 Task: In the  document Amelia.pdf change page color to  'Light Brown'. Add link on bottom left corner of the sheet: 'in.pinterest.com' Insert page numer on bottom of the page
Action: Mouse moved to (44, 58)
Screenshot: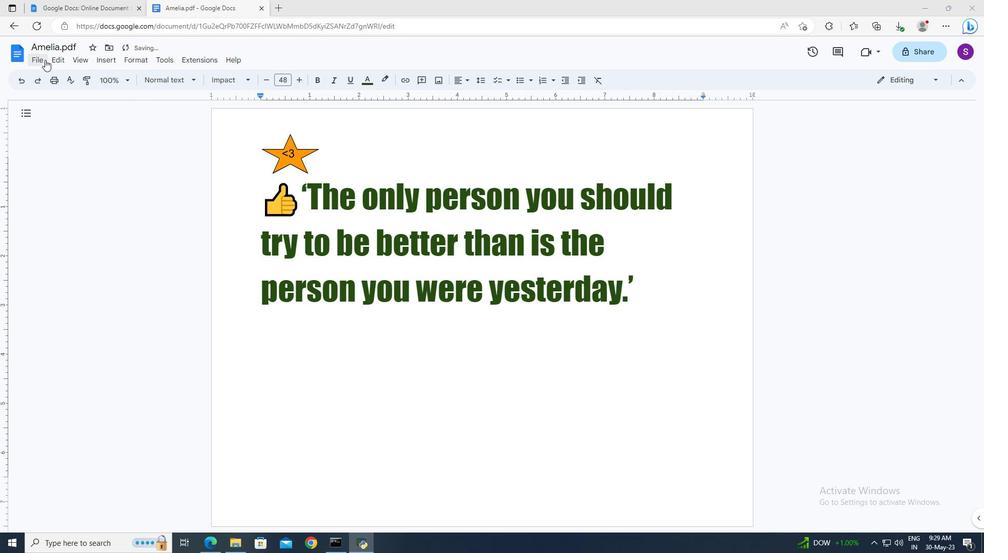
Action: Mouse pressed left at (44, 58)
Screenshot: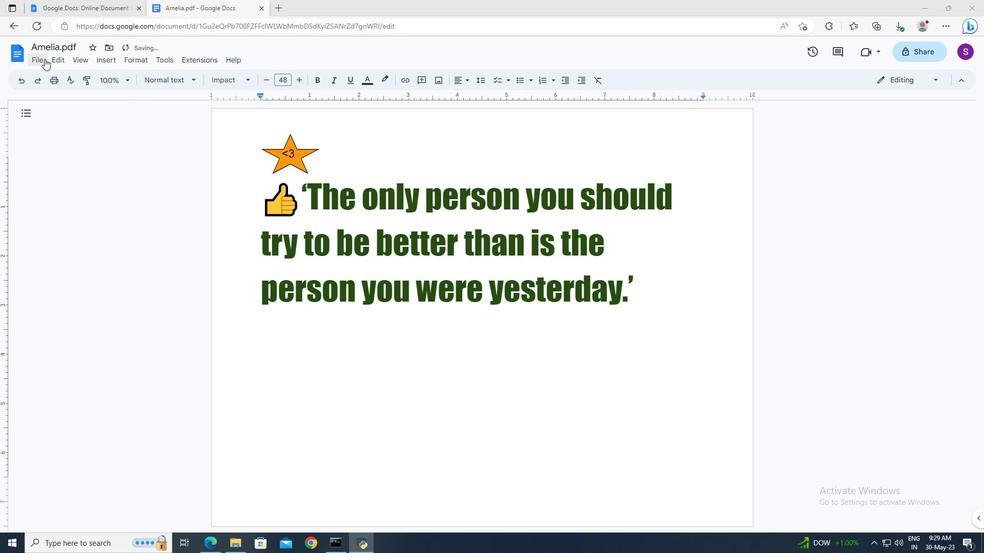 
Action: Mouse moved to (74, 340)
Screenshot: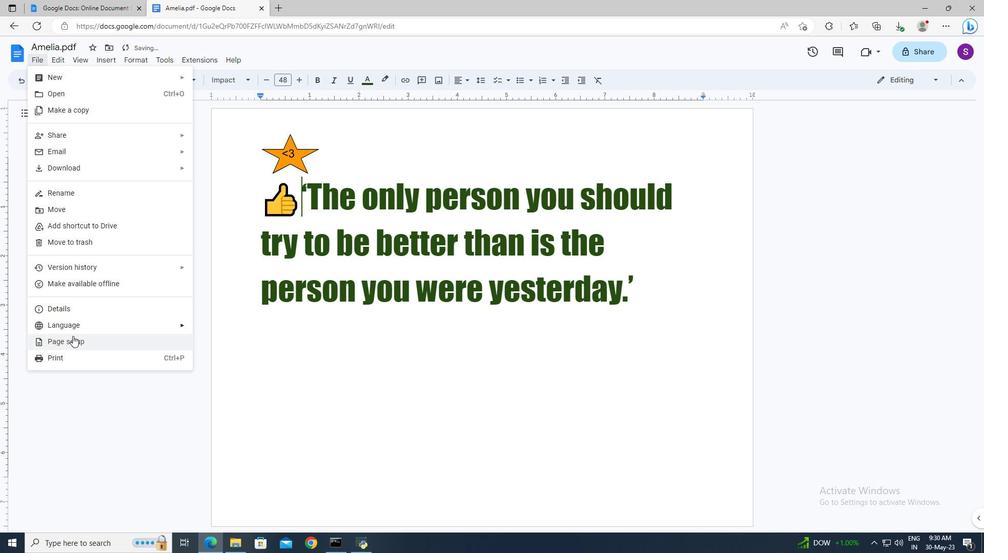 
Action: Mouse pressed left at (74, 340)
Screenshot: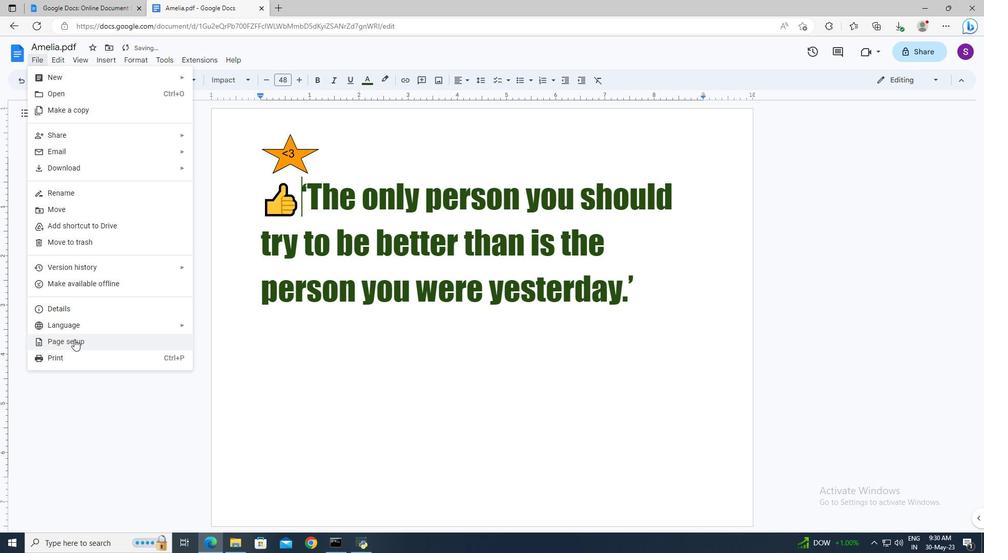 
Action: Mouse moved to (414, 348)
Screenshot: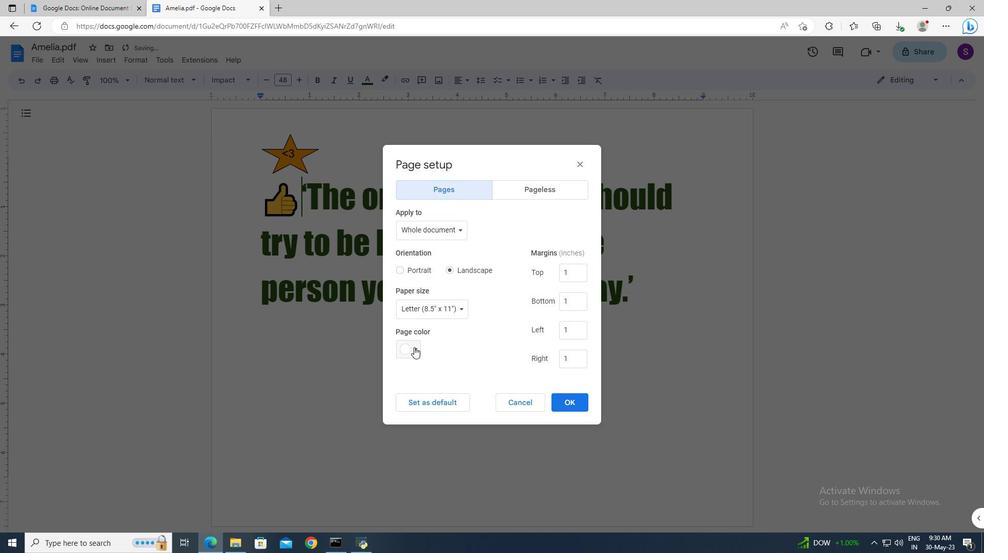 
Action: Mouse pressed left at (414, 348)
Screenshot: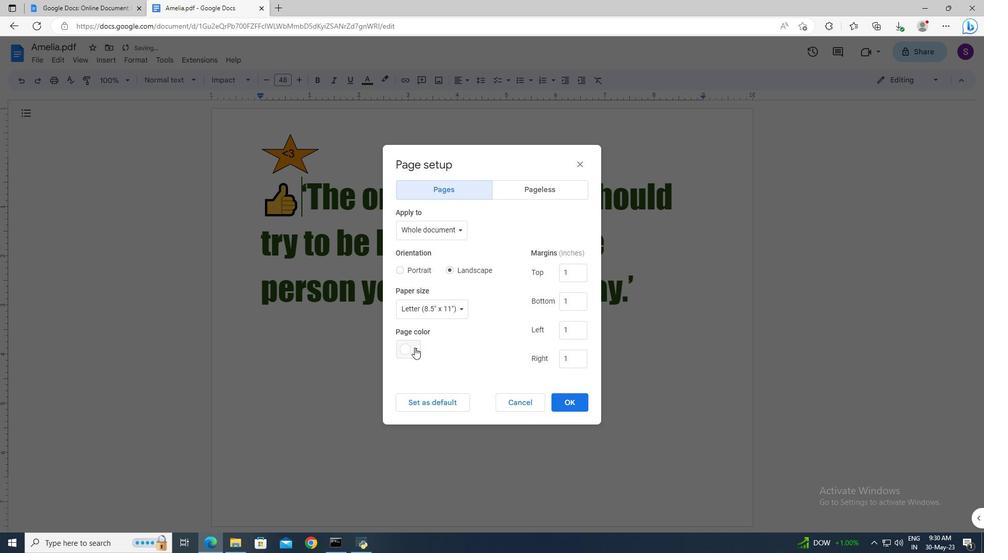 
Action: Mouse moved to (409, 473)
Screenshot: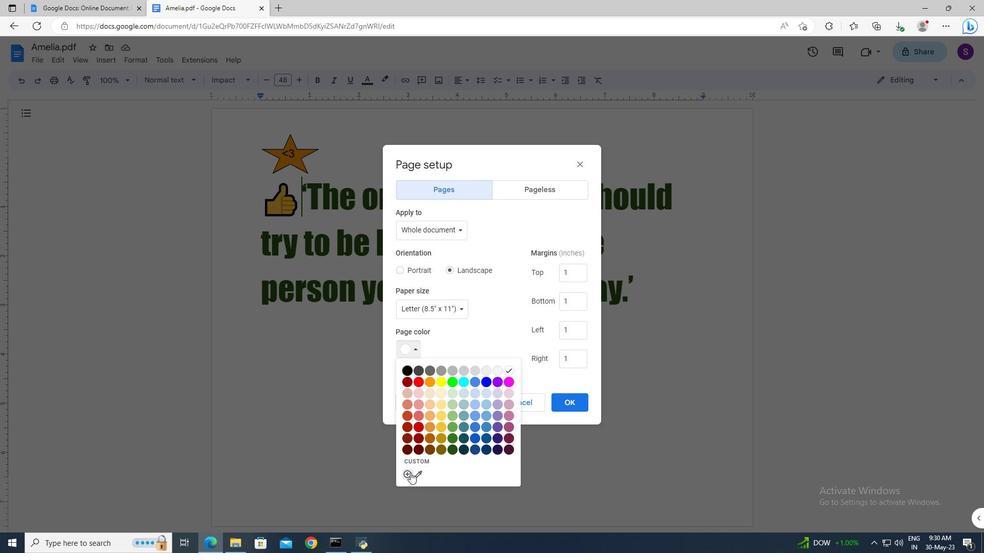 
Action: Mouse pressed left at (409, 473)
Screenshot: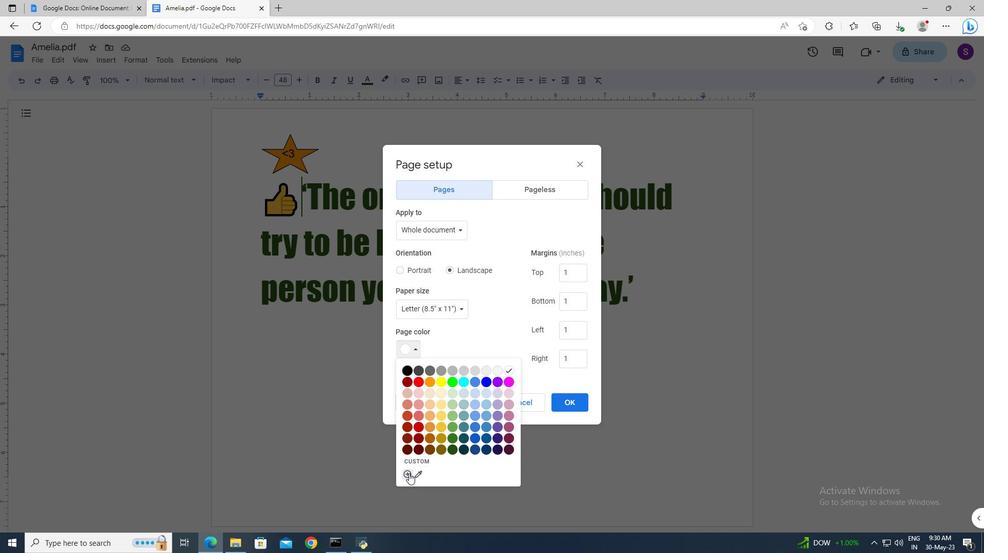 
Action: Mouse moved to (505, 295)
Screenshot: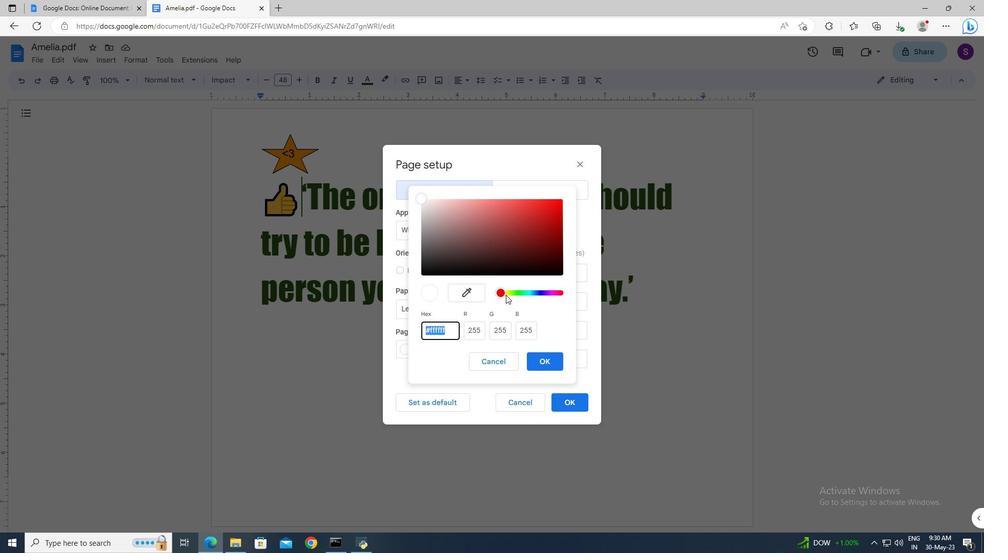 
Action: Mouse pressed left at (505, 295)
Screenshot: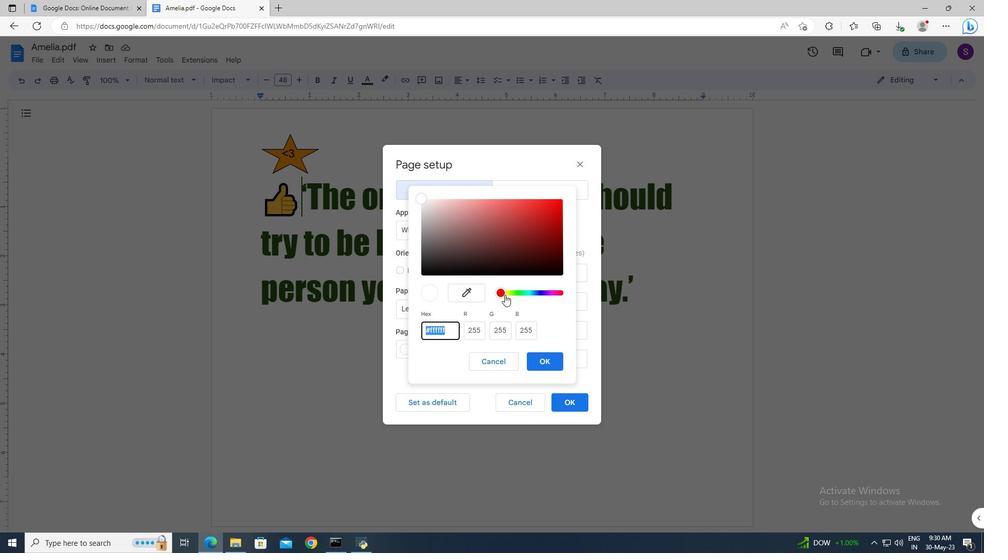 
Action: Mouse moved to (498, 205)
Screenshot: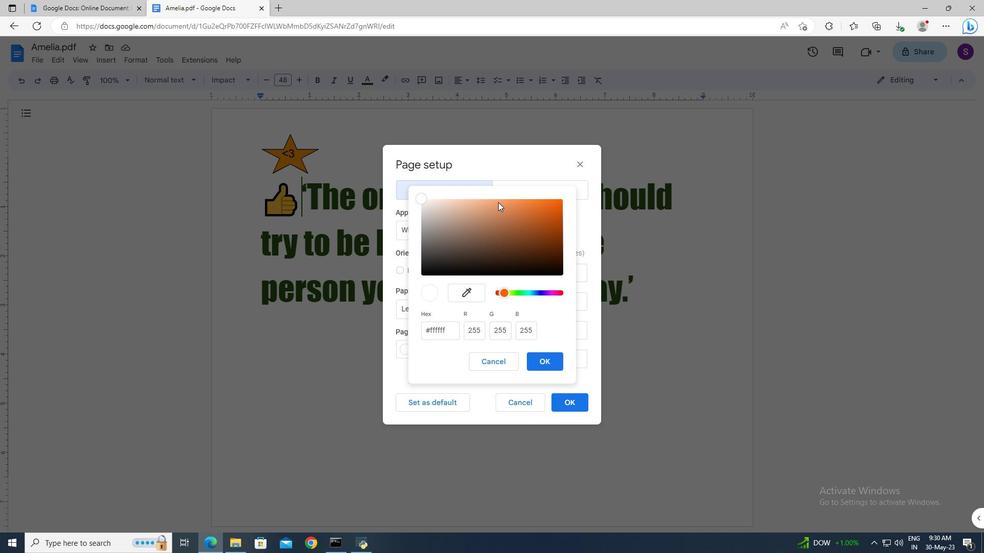 
Action: Mouse pressed left at (498, 205)
Screenshot: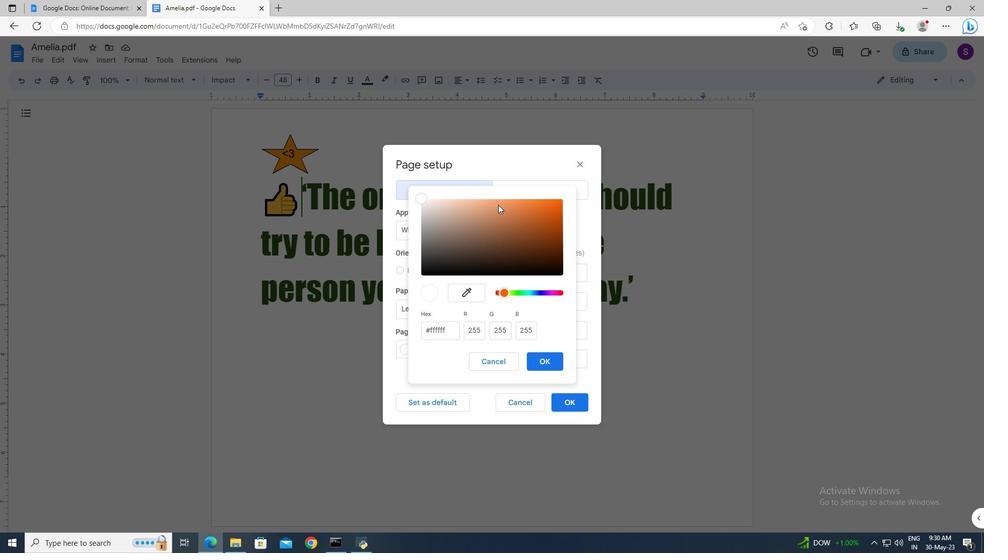 
Action: Mouse moved to (545, 363)
Screenshot: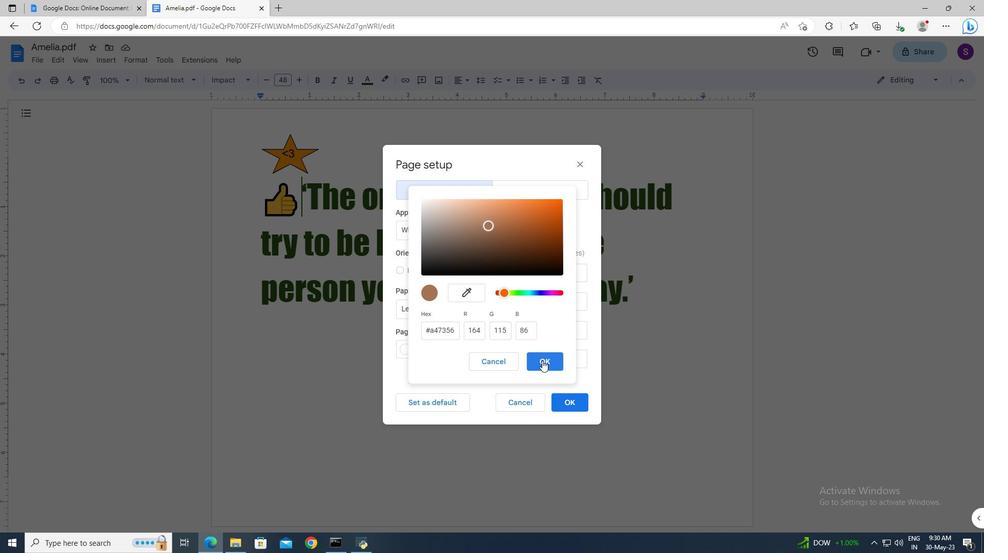 
Action: Mouse pressed left at (545, 363)
Screenshot: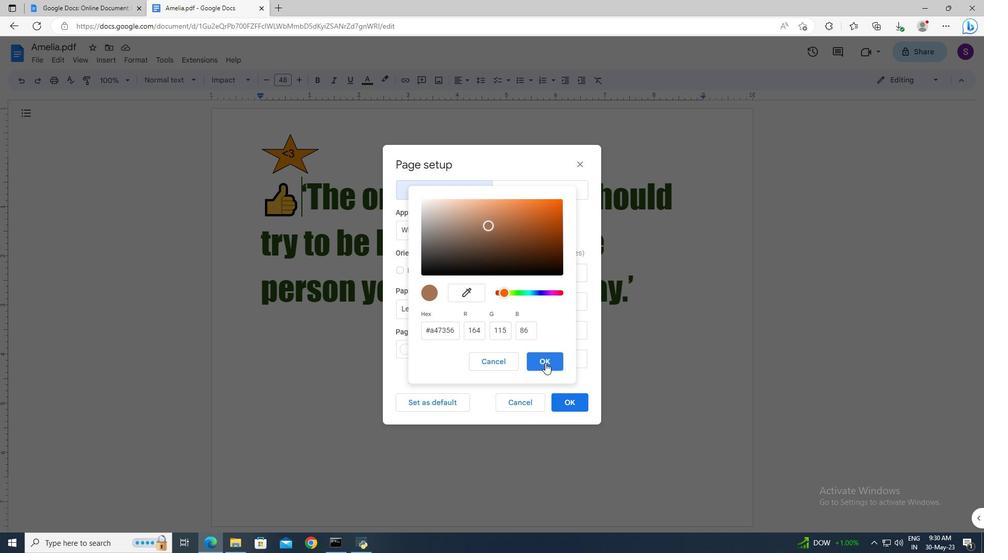 
Action: Mouse moved to (565, 403)
Screenshot: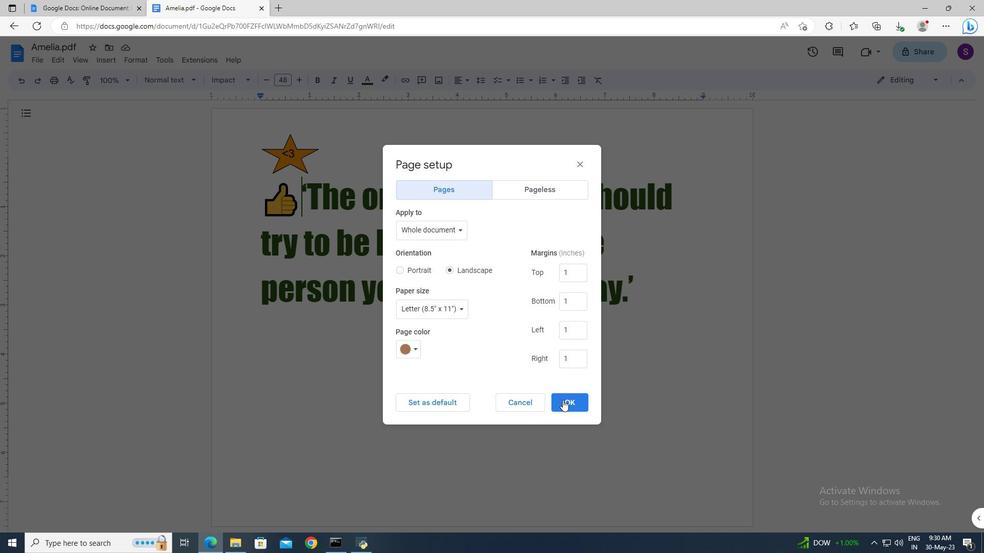 
Action: Mouse pressed left at (565, 403)
Screenshot: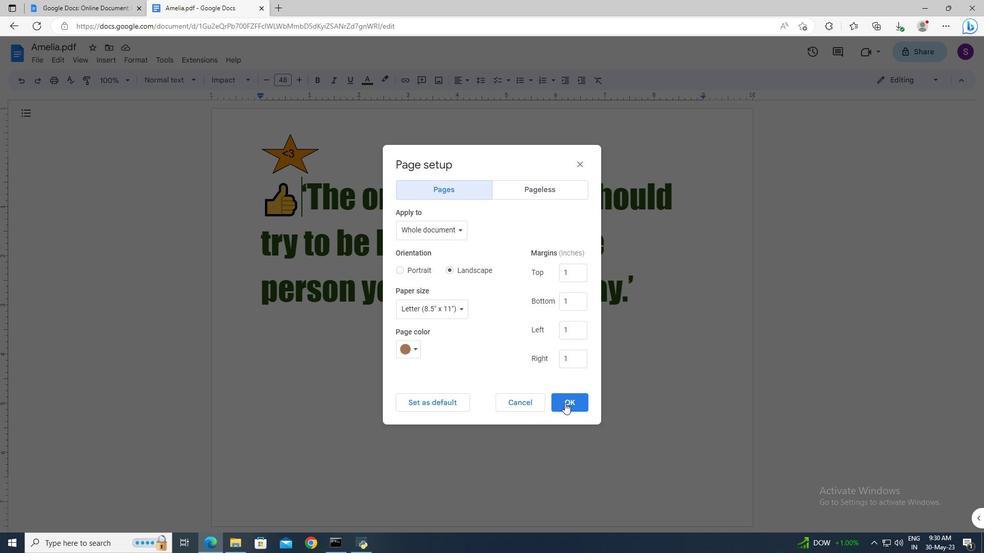 
Action: Mouse moved to (469, 377)
Screenshot: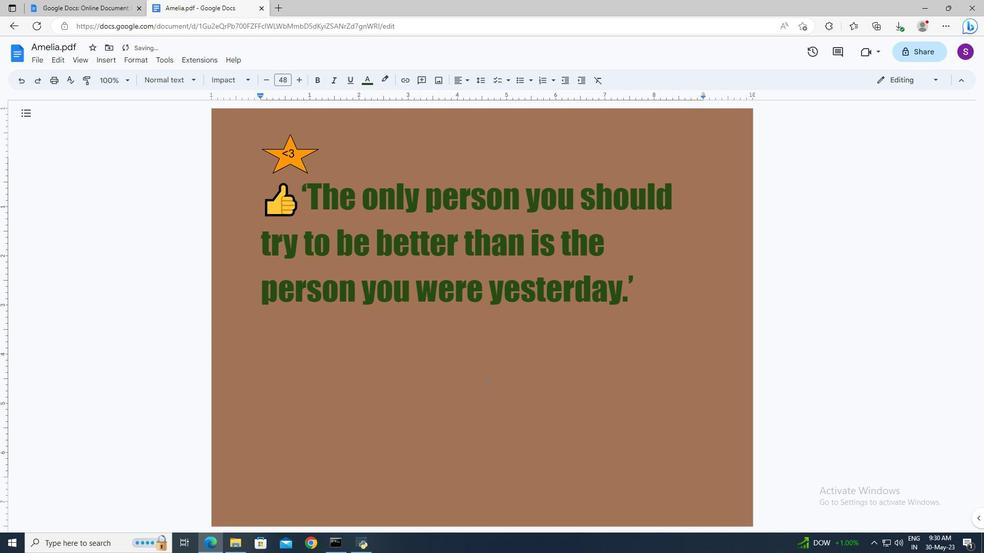 
Action: Mouse scrolled (469, 377) with delta (0, 0)
Screenshot: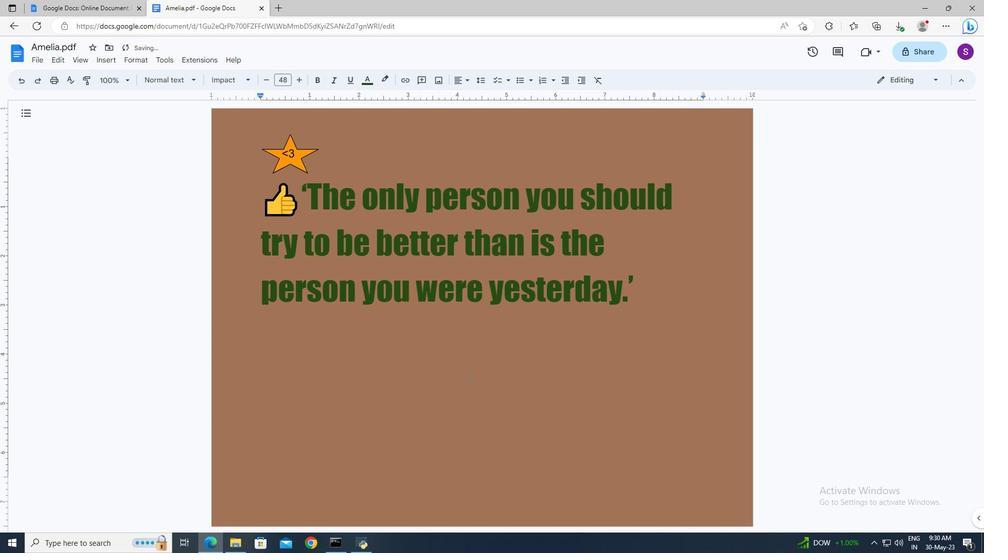 
Action: Mouse scrolled (469, 377) with delta (0, 0)
Screenshot: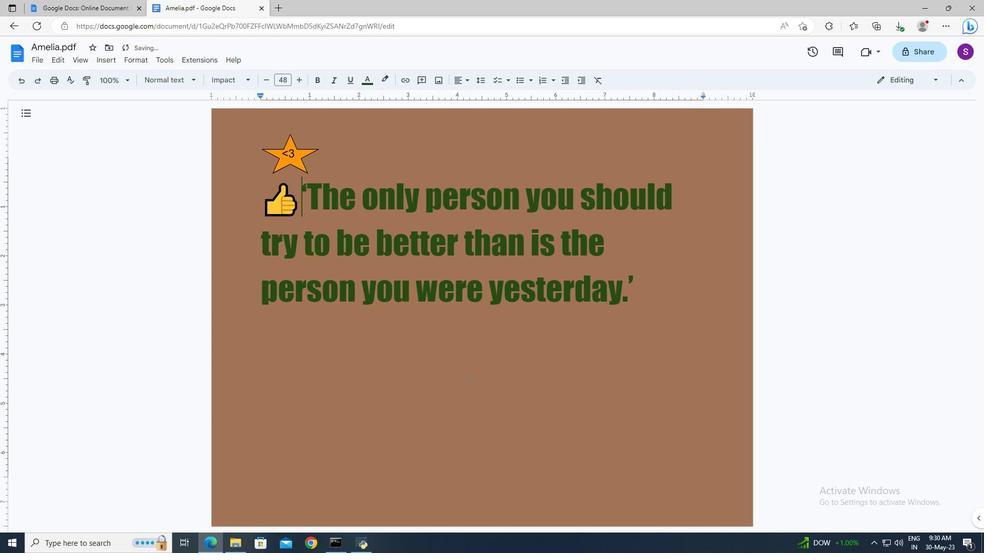 
Action: Mouse moved to (345, 457)
Screenshot: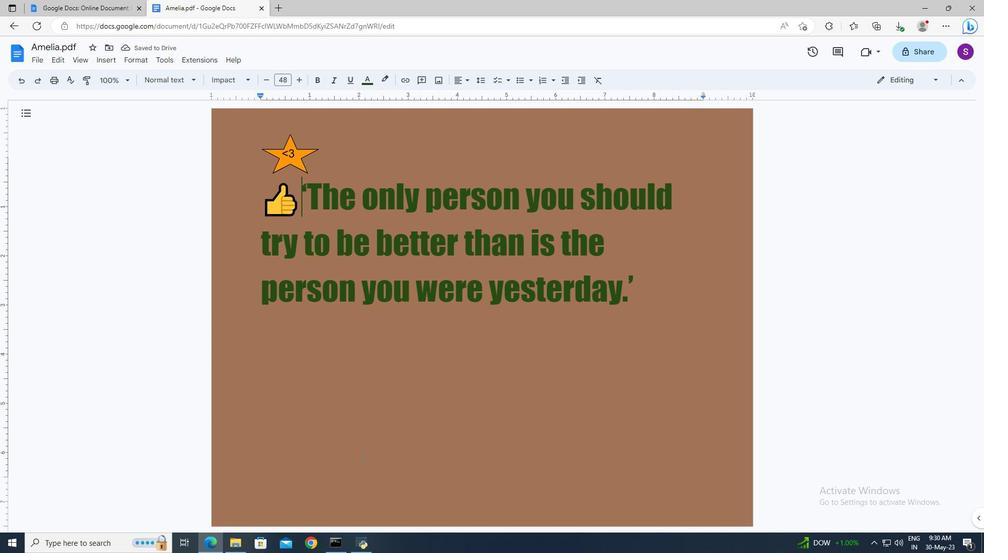
Action: Mouse scrolled (345, 457) with delta (0, 0)
Screenshot: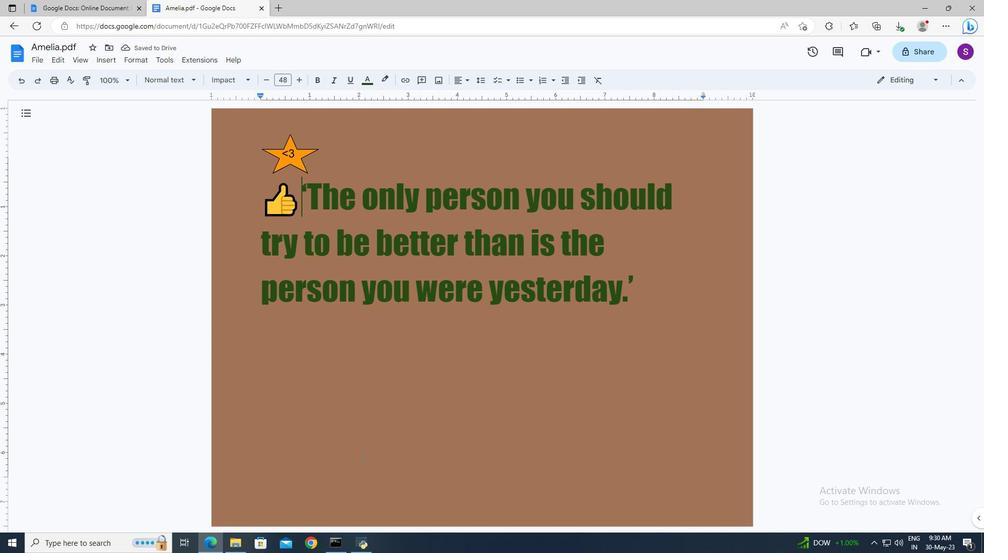 
Action: Mouse moved to (342, 457)
Screenshot: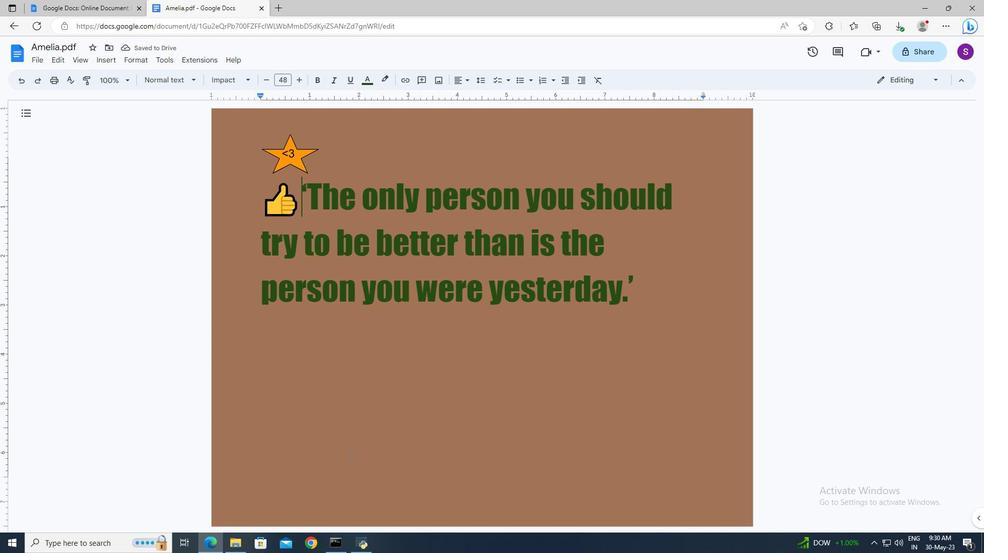 
Action: Mouse scrolled (342, 457) with delta (0, 0)
Screenshot: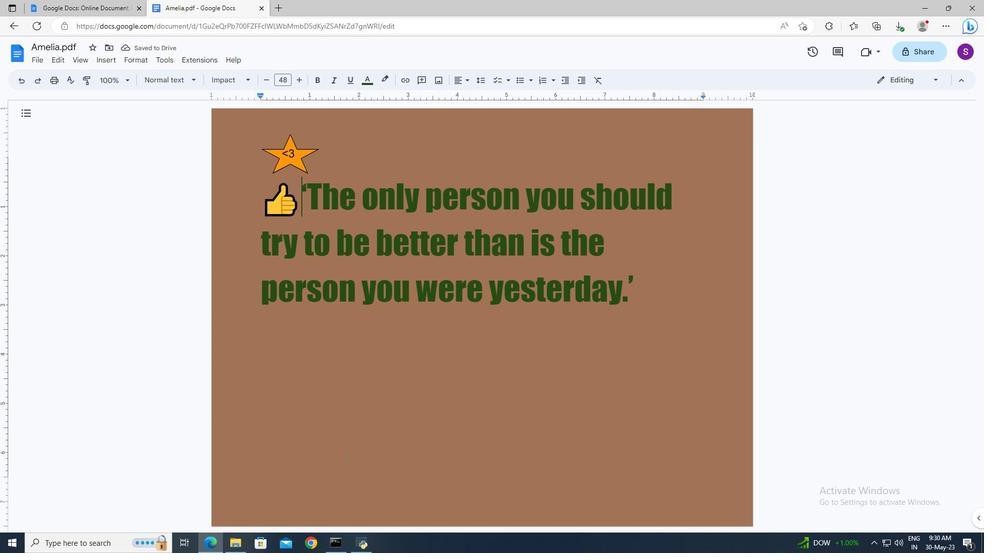 
Action: Mouse moved to (339, 459)
Screenshot: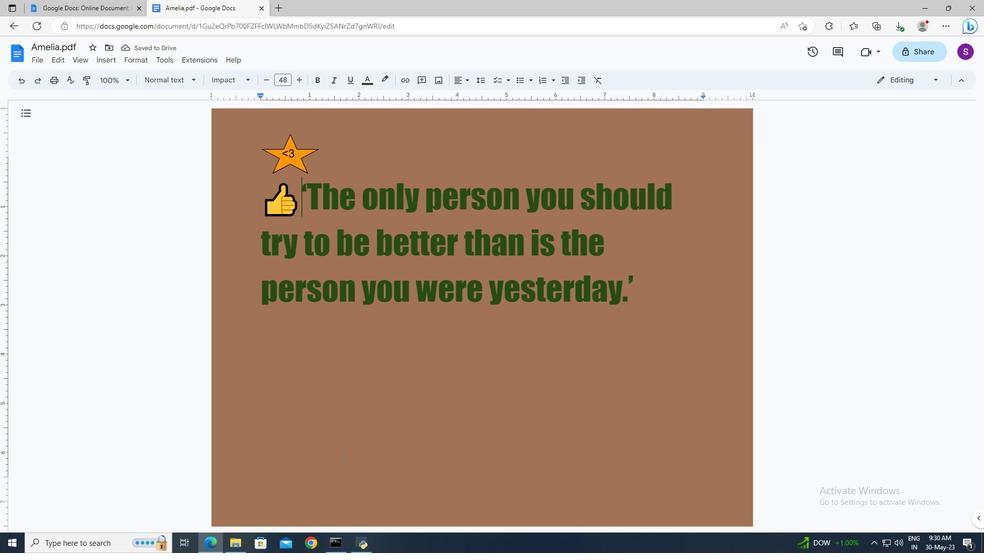 
Action: Mouse scrolled (339, 458) with delta (0, 0)
Screenshot: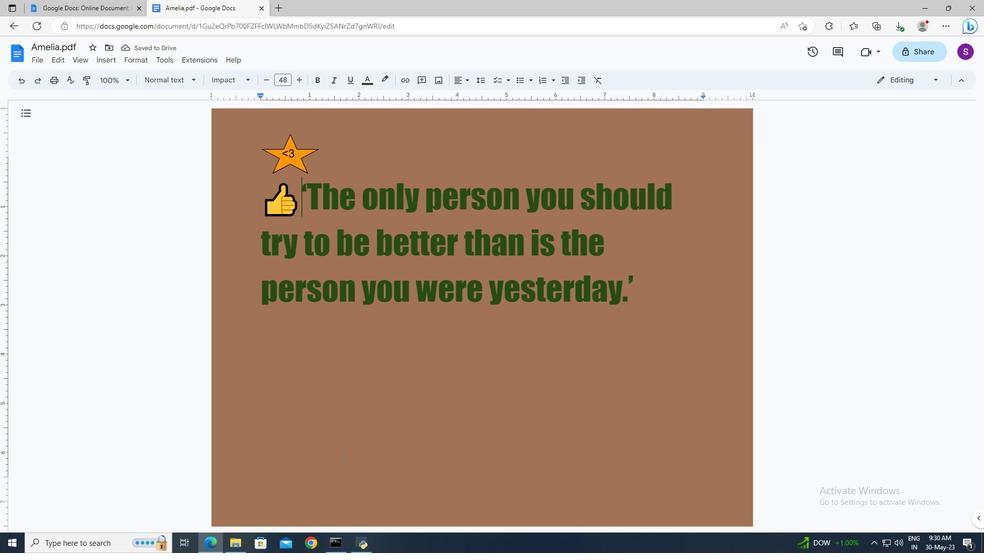 
Action: Mouse moved to (278, 512)
Screenshot: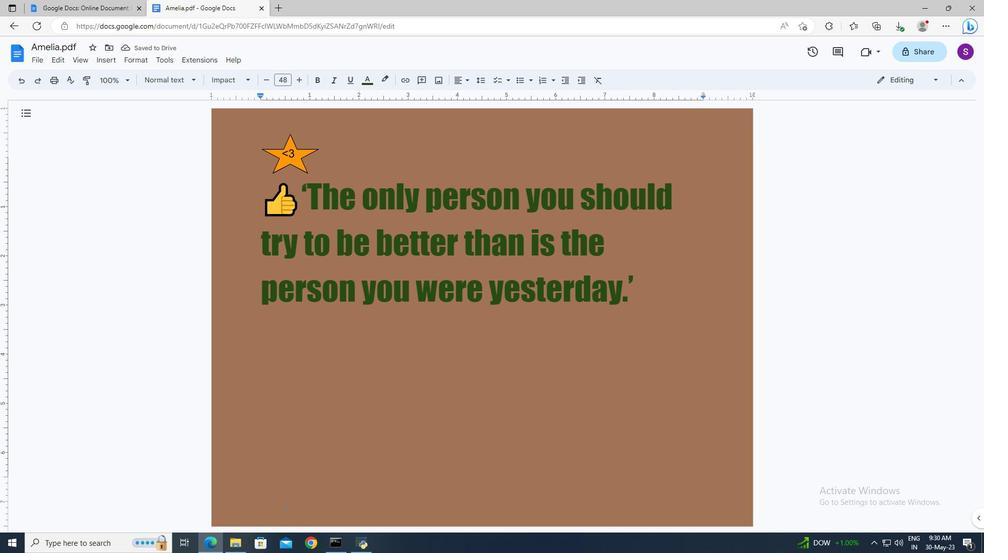 
Action: Mouse pressed left at (278, 512)
Screenshot: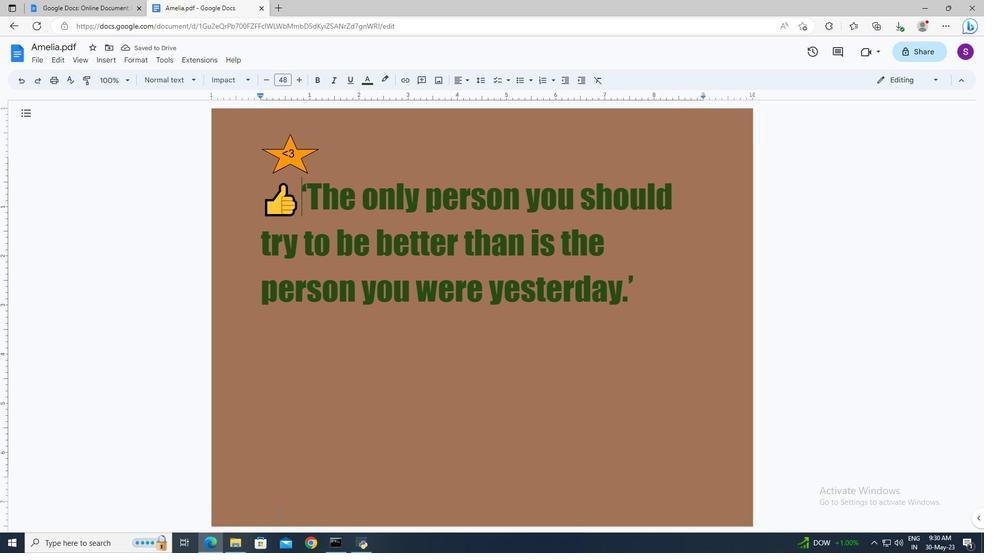 
Action: Mouse pressed left at (278, 512)
Screenshot: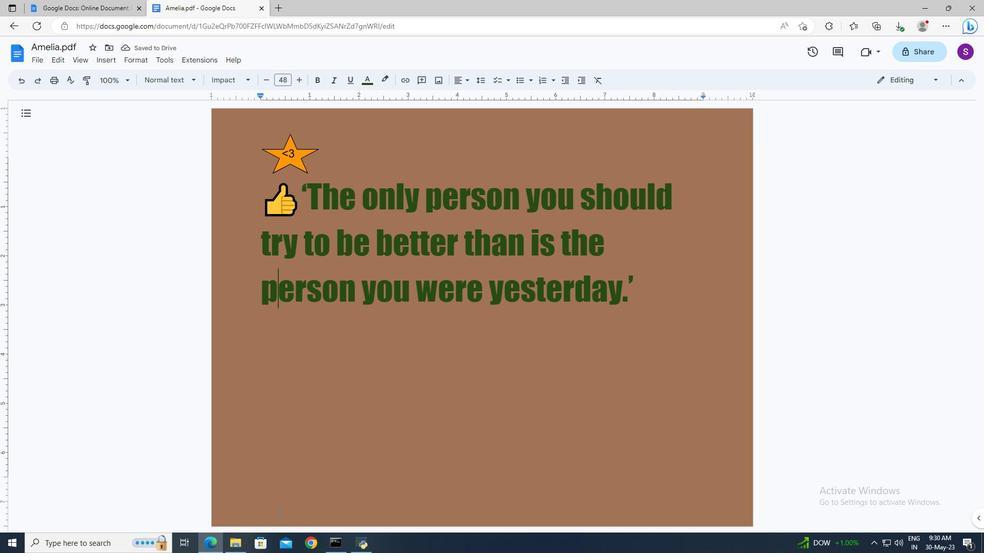 
Action: Mouse moved to (113, 65)
Screenshot: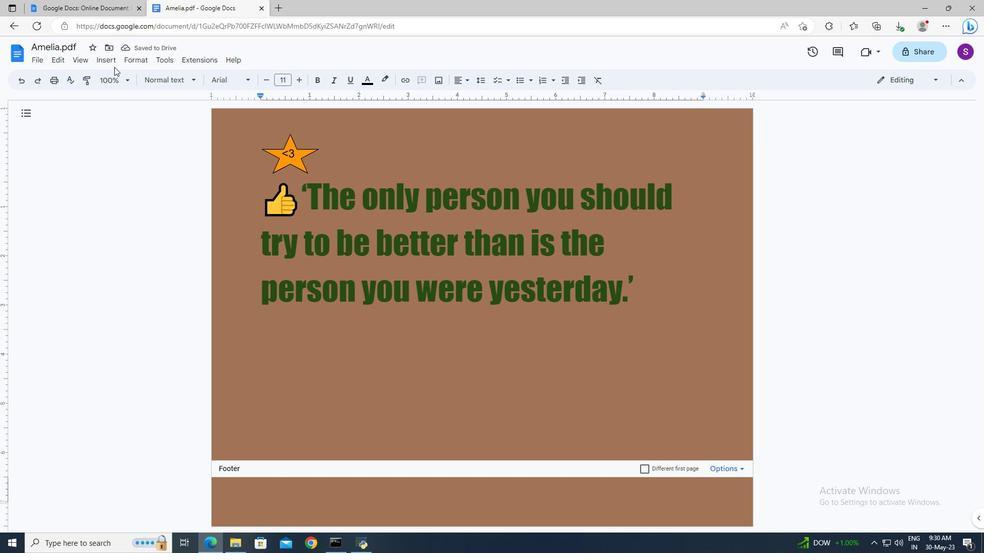 
Action: Mouse pressed left at (113, 65)
Screenshot: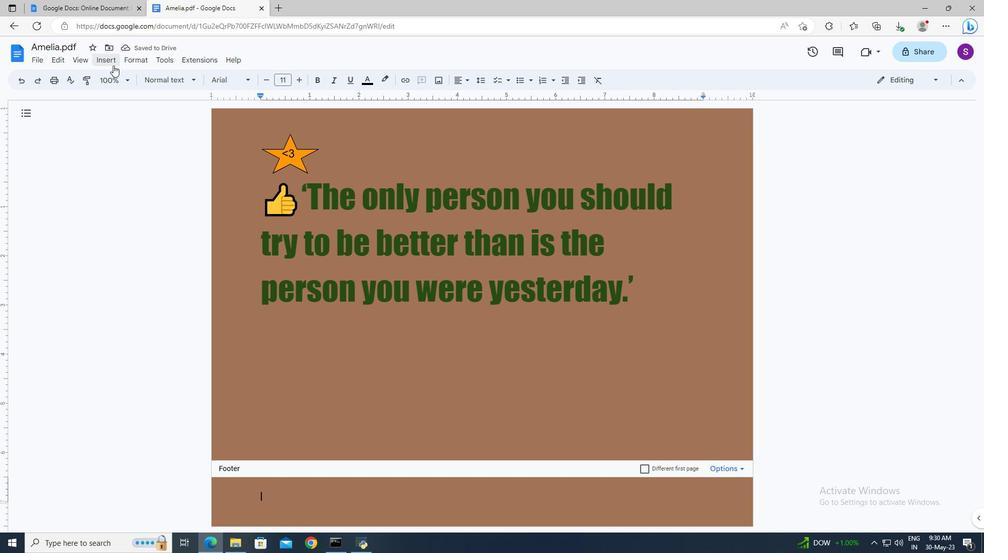 
Action: Mouse moved to (148, 374)
Screenshot: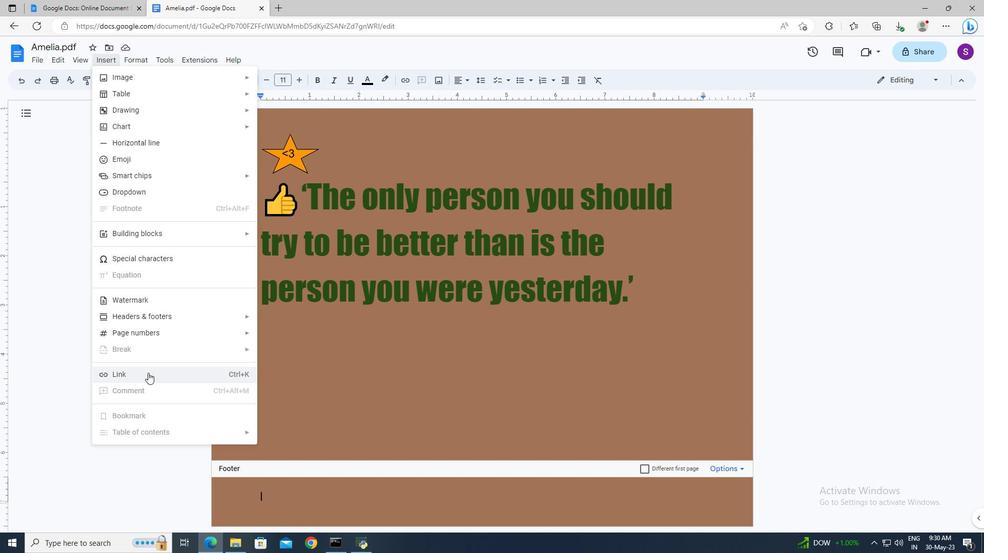 
Action: Mouse pressed left at (148, 374)
Screenshot: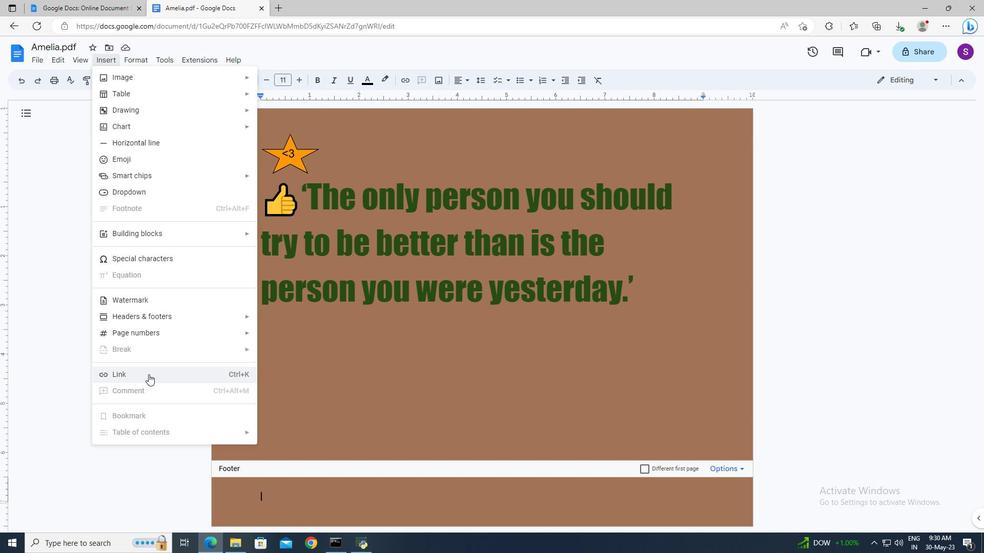 
Action: Key pressed in.pinterest.com
Screenshot: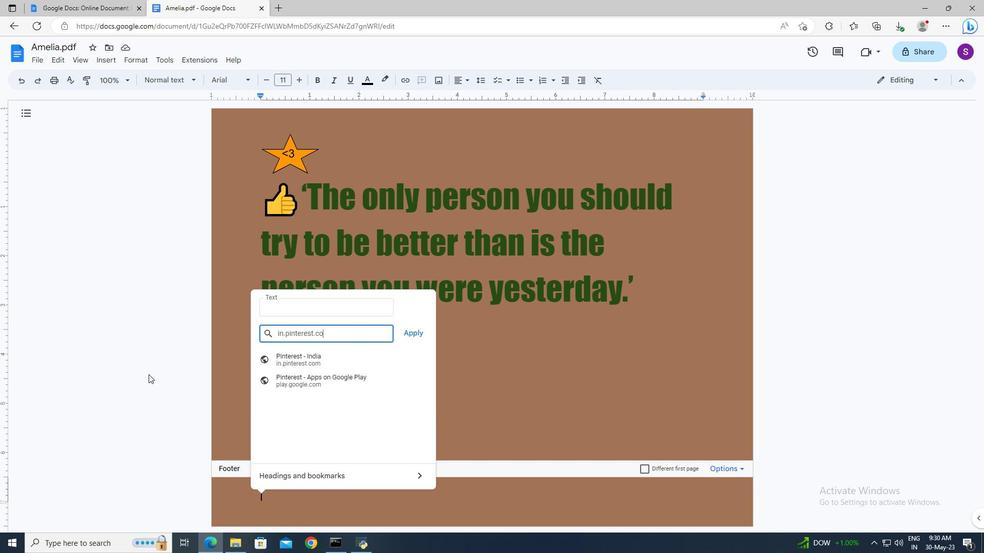 
Action: Mouse moved to (410, 334)
Screenshot: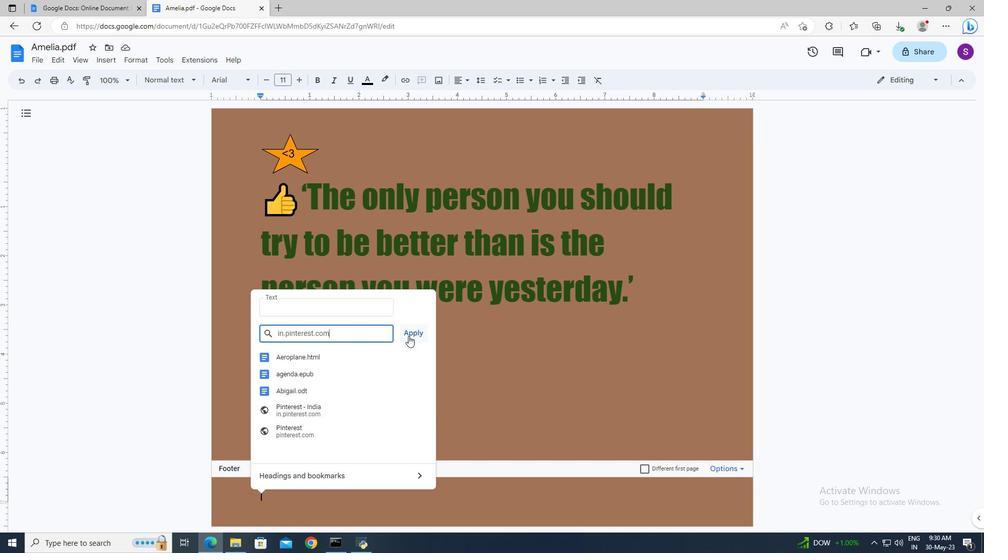 
Action: Mouse pressed left at (410, 334)
Screenshot: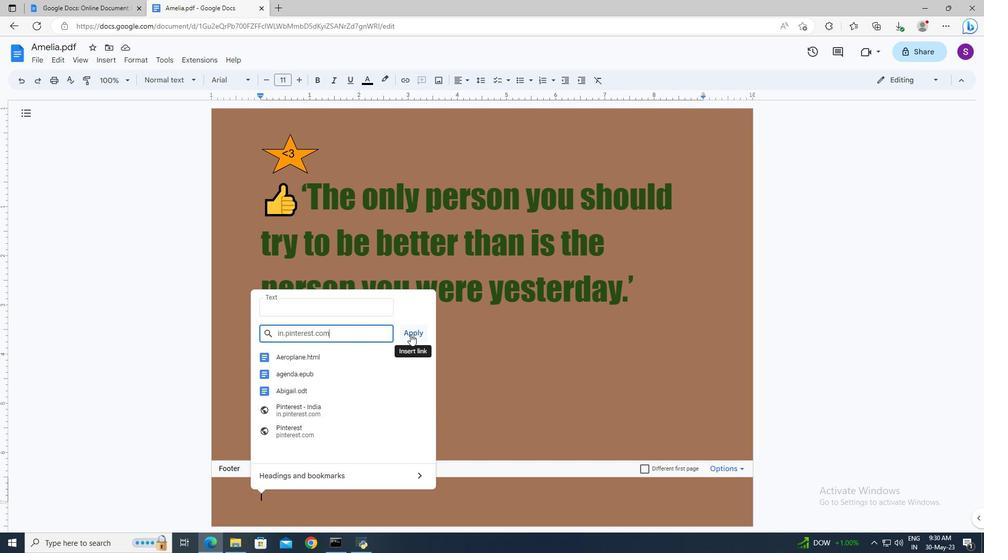 
Action: Mouse moved to (115, 57)
Screenshot: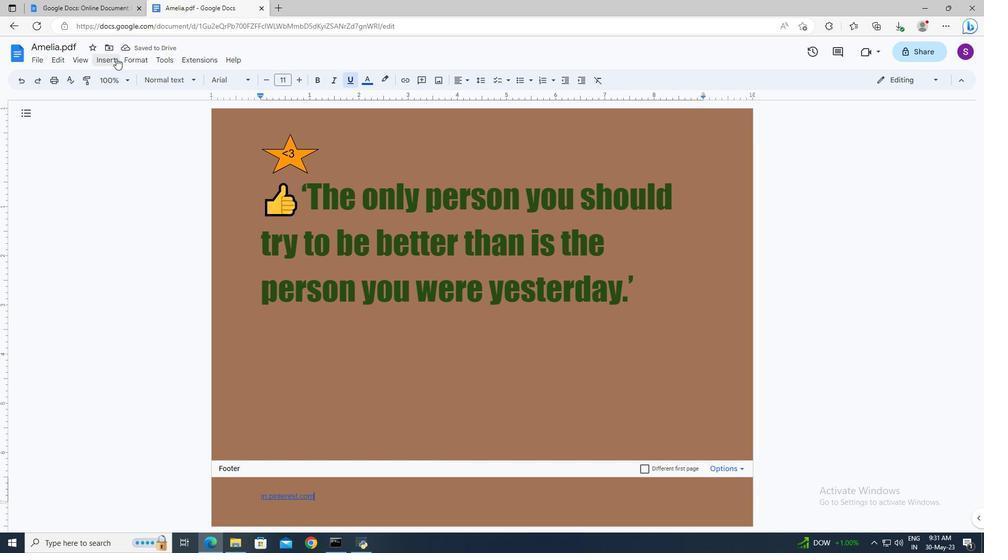 
Action: Mouse pressed left at (115, 57)
Screenshot: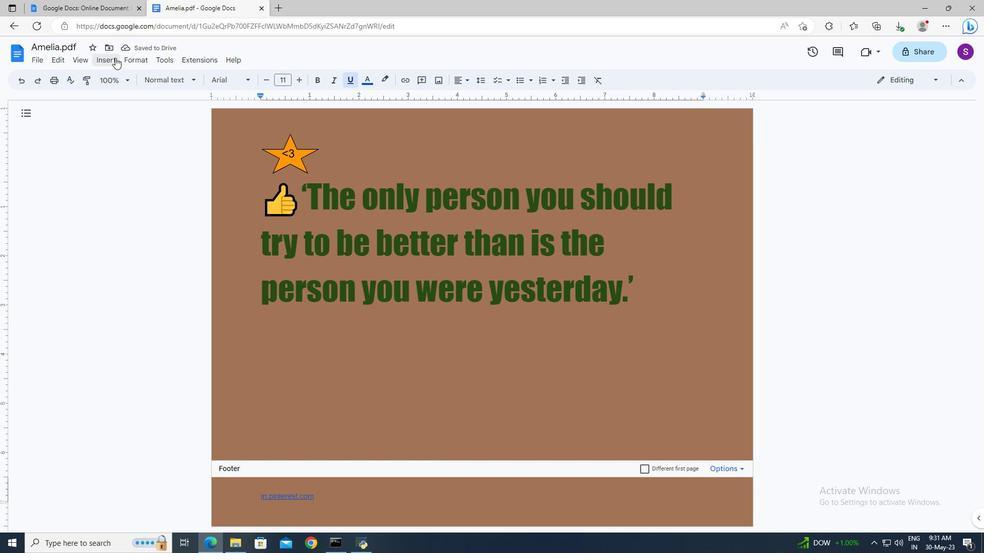 
Action: Mouse moved to (297, 392)
Screenshot: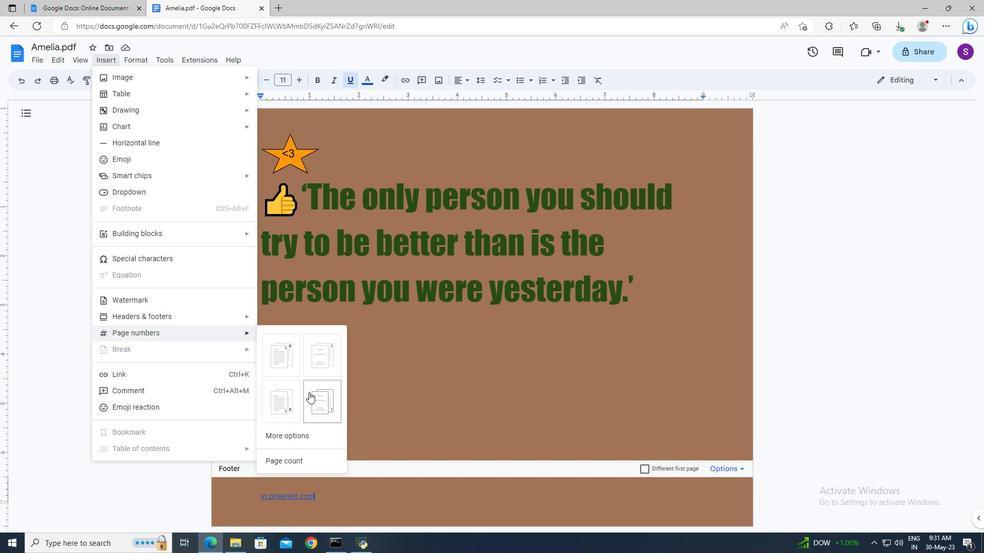 
Action: Mouse pressed left at (297, 392)
Screenshot: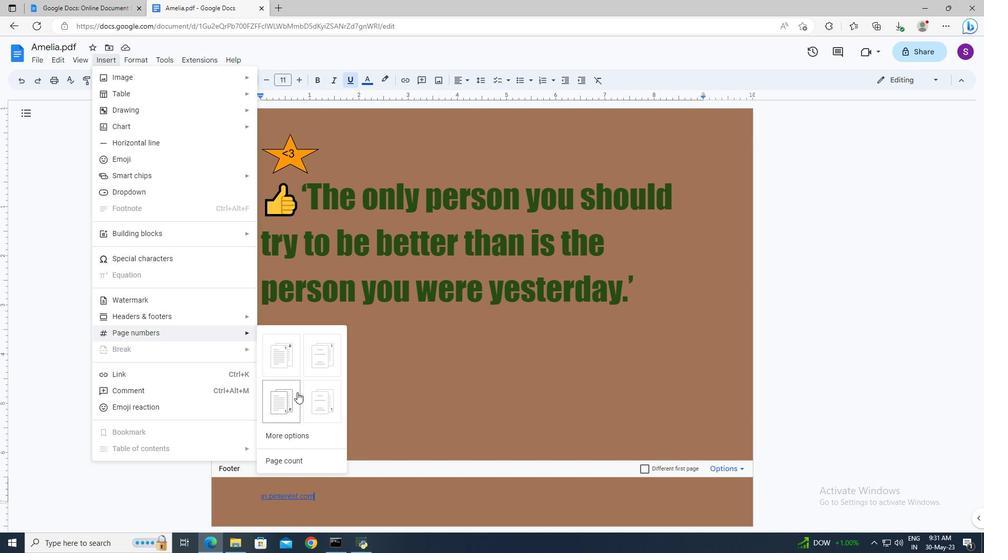 
Action: Mouse moved to (341, 365)
Screenshot: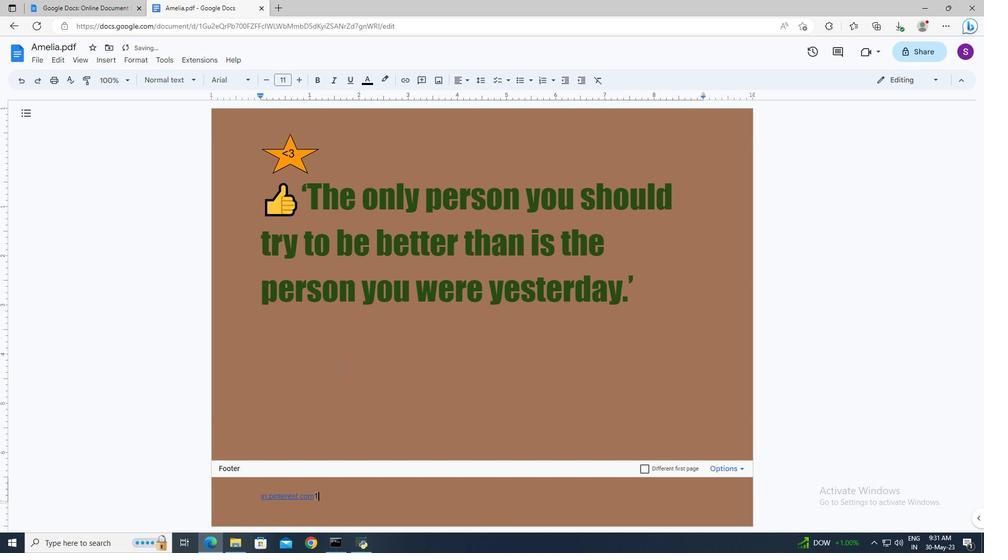 
